 Task: Sort the products by price (highest first).
Action: Mouse moved to (25, 146)
Screenshot: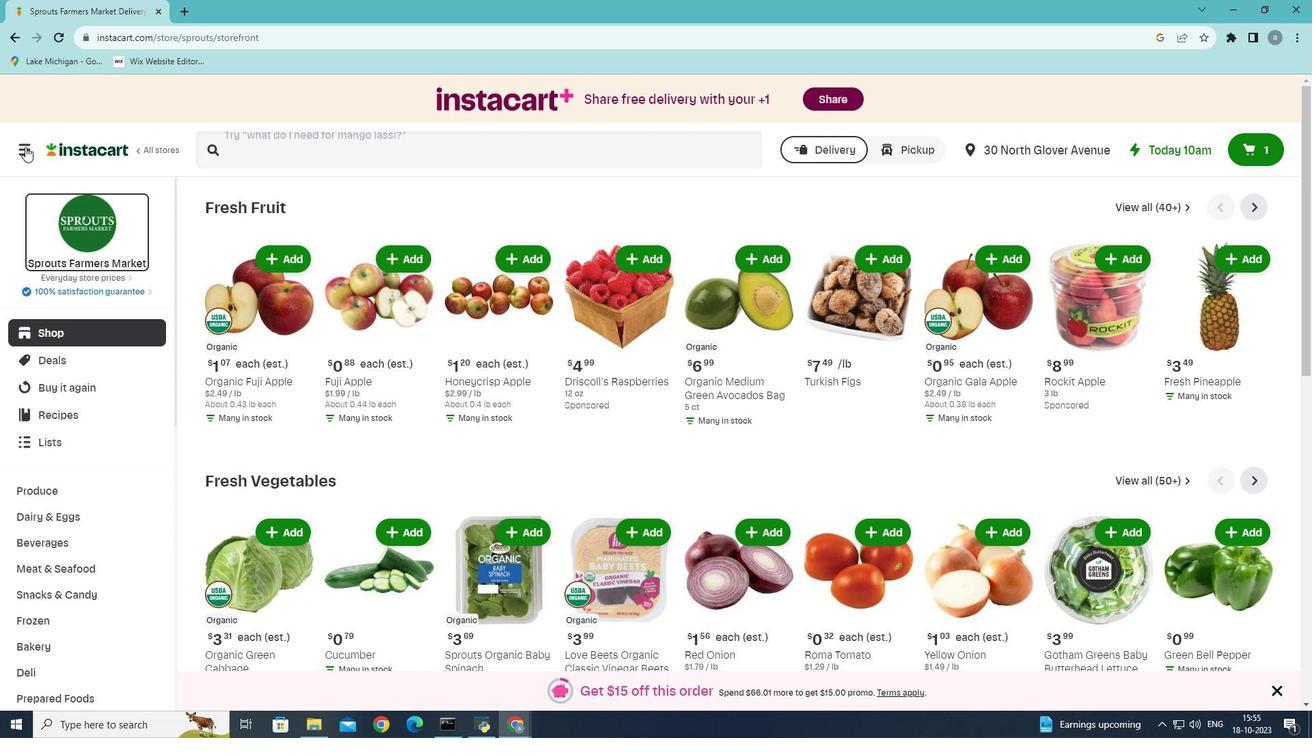 
Action: Mouse pressed left at (25, 146)
Screenshot: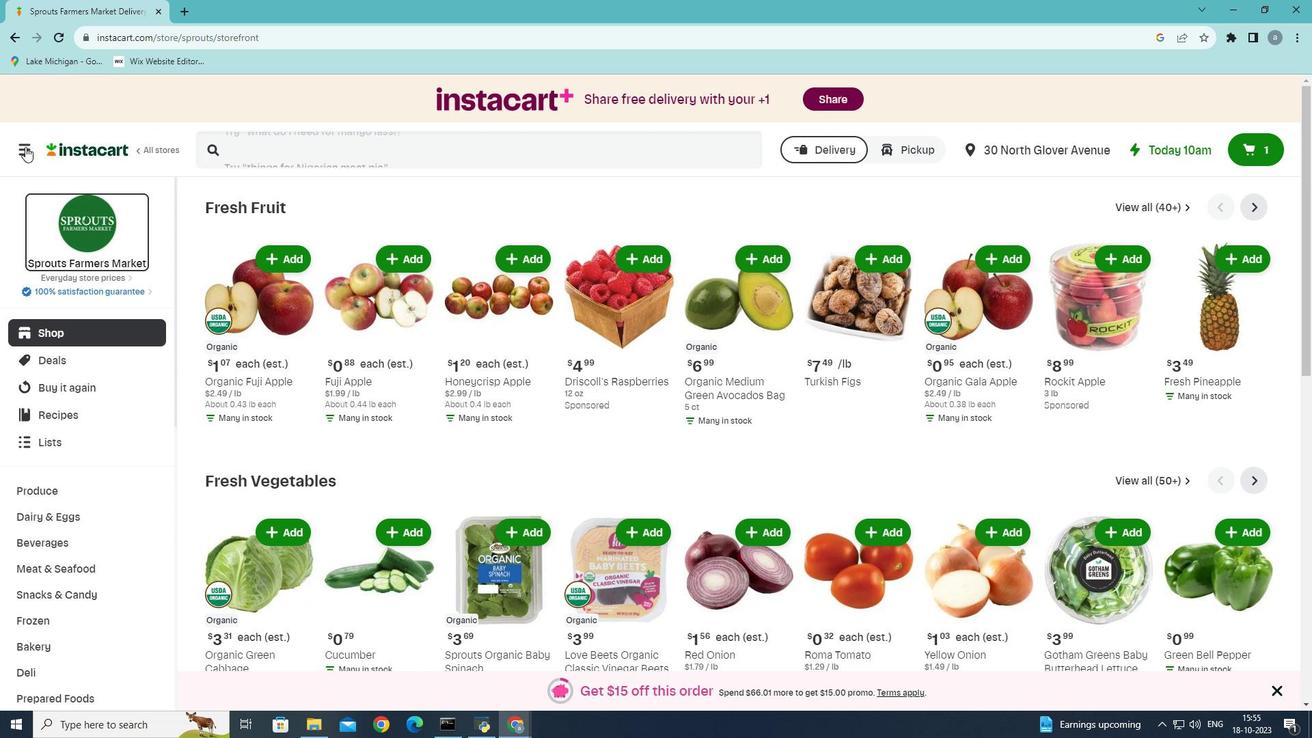 
Action: Mouse moved to (75, 395)
Screenshot: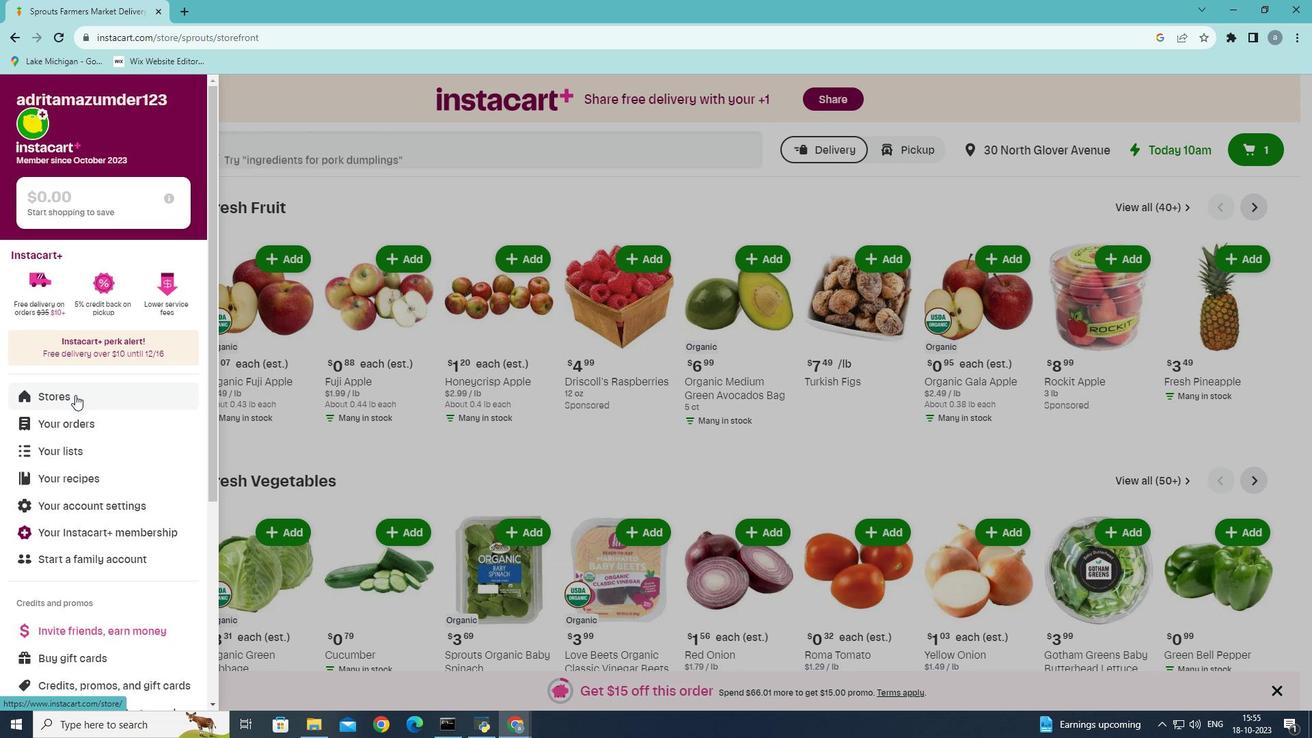 
Action: Mouse pressed left at (75, 395)
Screenshot: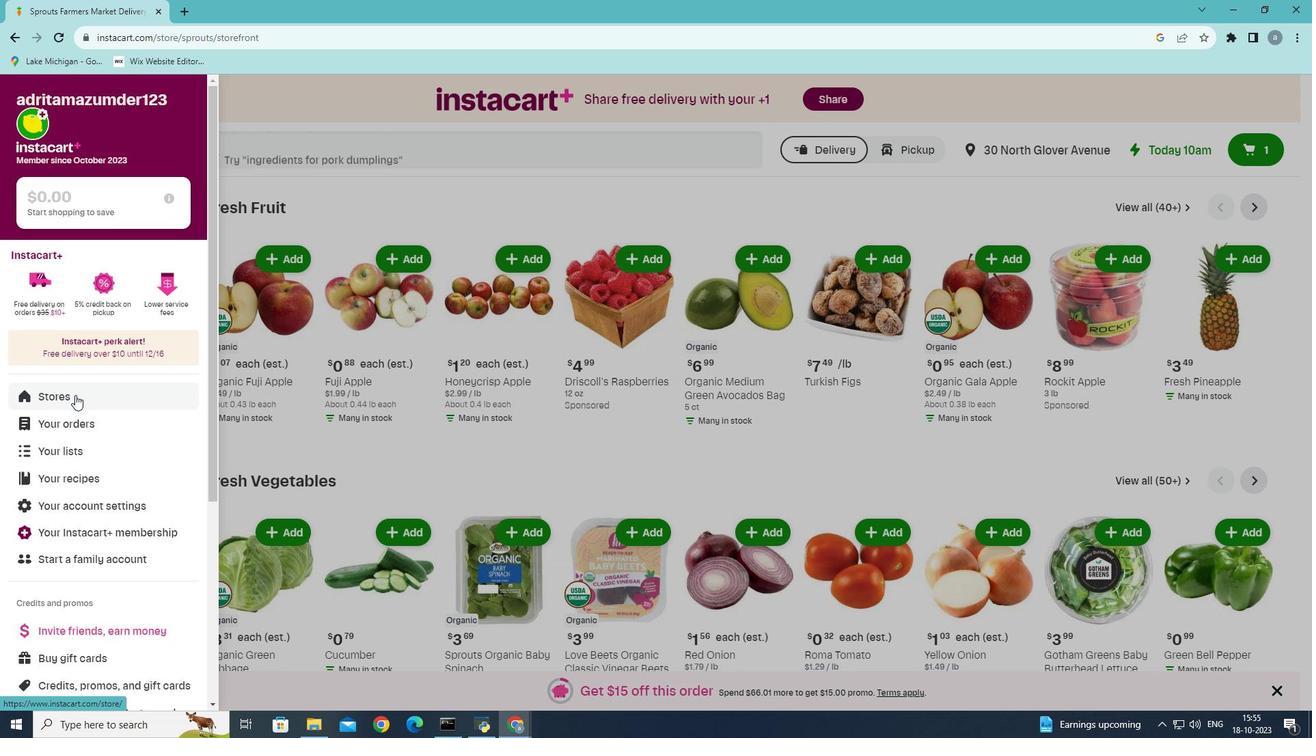 
Action: Mouse moved to (319, 145)
Screenshot: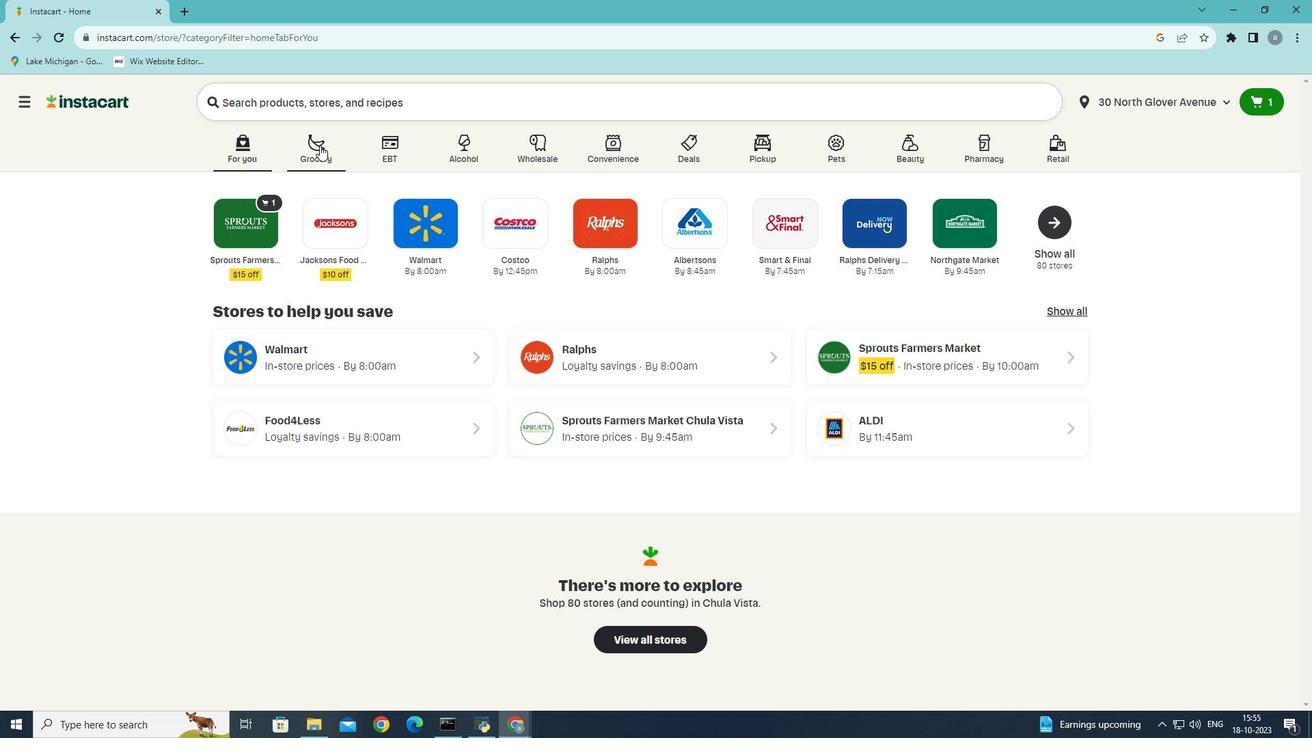 
Action: Mouse pressed left at (319, 145)
Screenshot: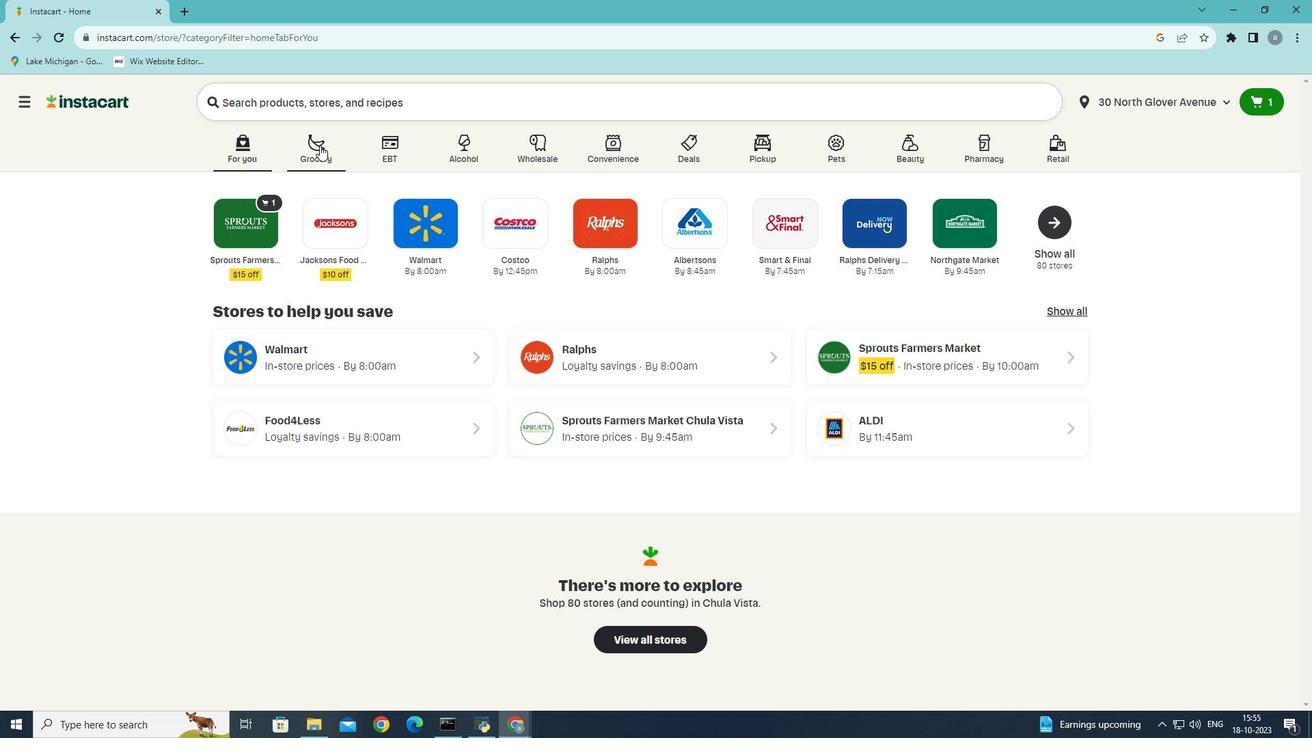 
Action: Mouse moved to (311, 403)
Screenshot: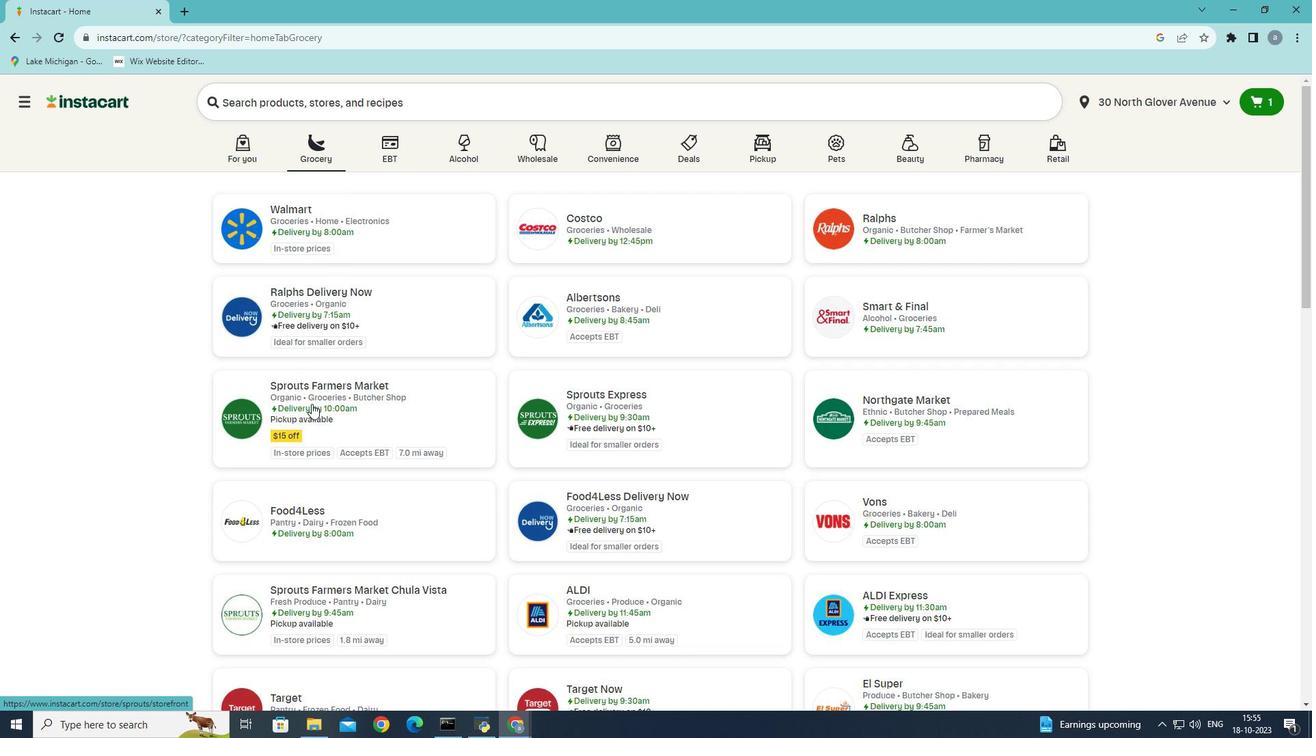 
Action: Mouse pressed left at (311, 403)
Screenshot: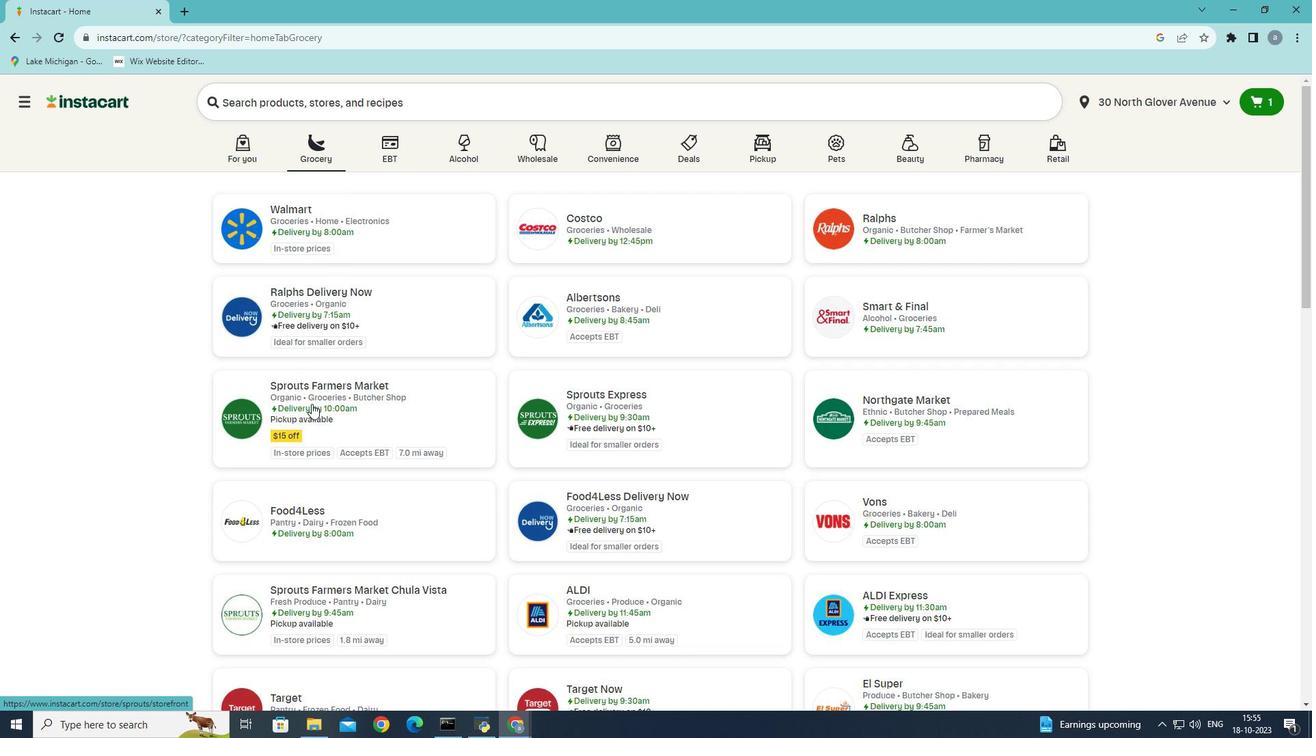 
Action: Mouse moved to (98, 562)
Screenshot: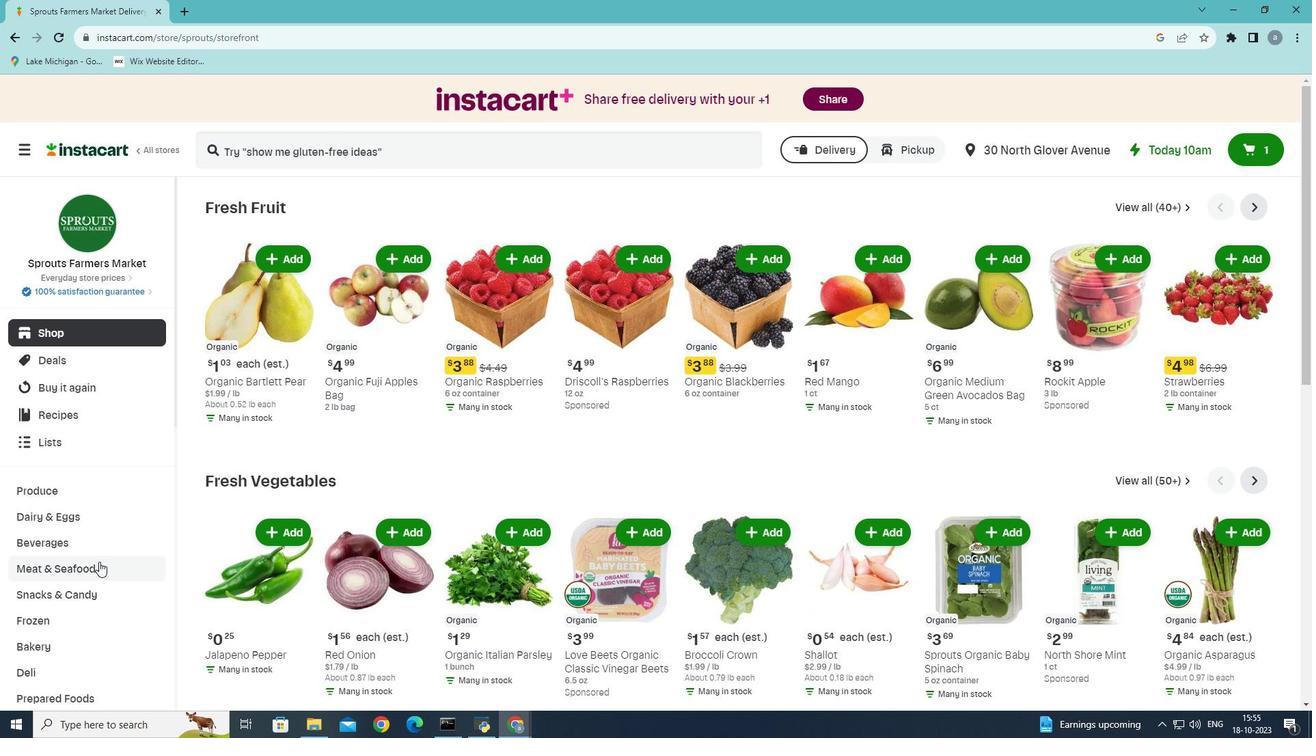 
Action: Mouse pressed left at (98, 562)
Screenshot: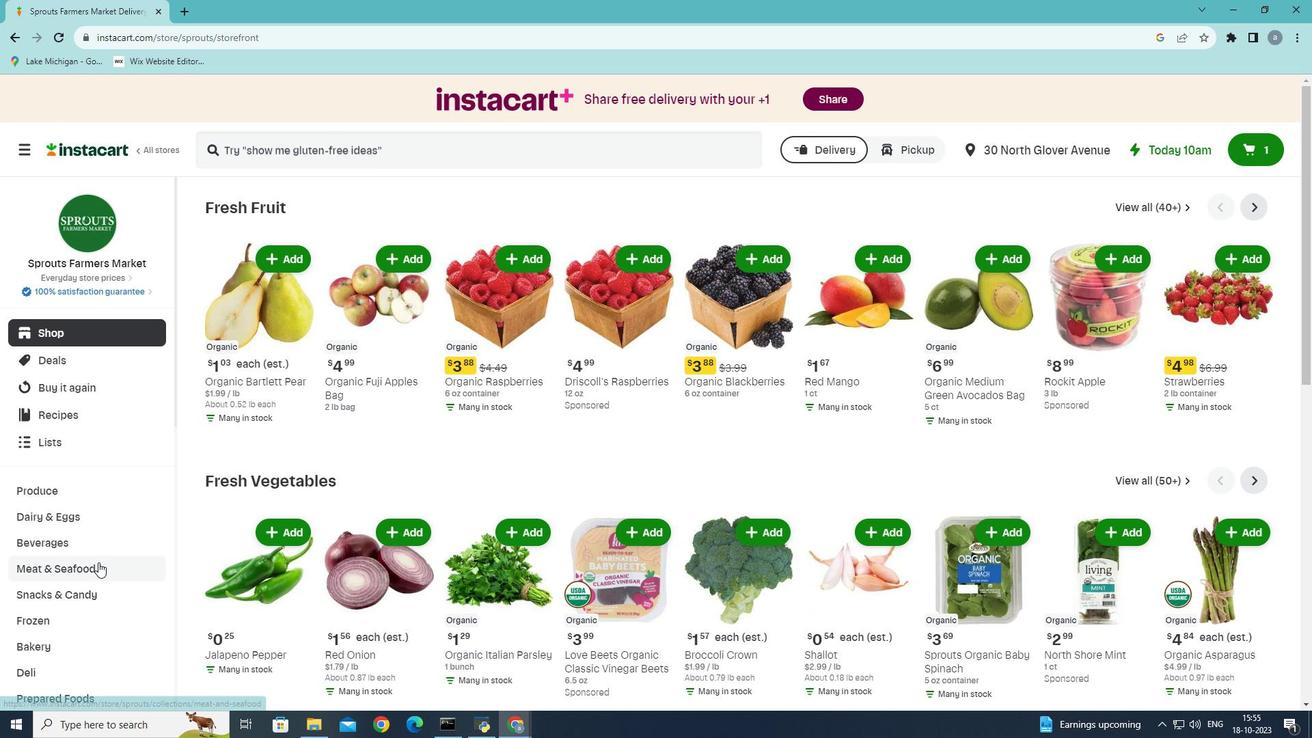 
Action: Mouse moved to (507, 243)
Screenshot: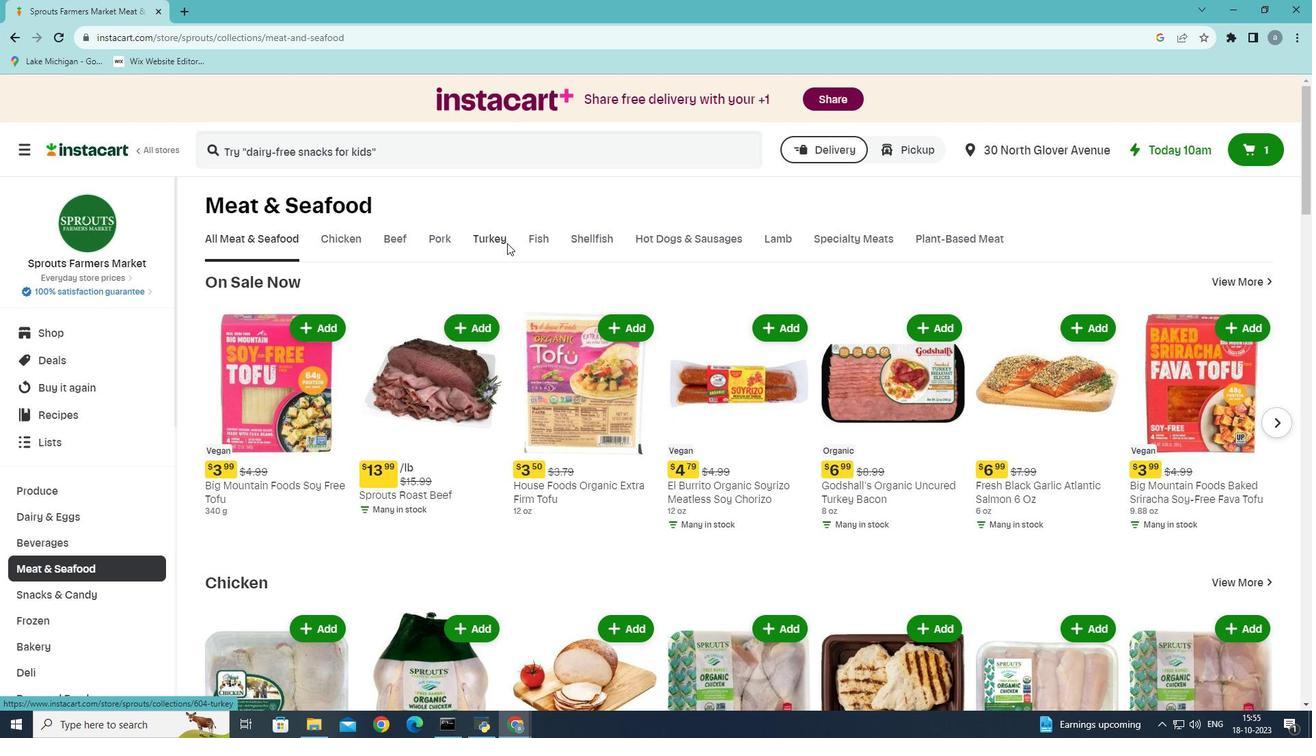 
Action: Mouse pressed left at (507, 243)
Screenshot: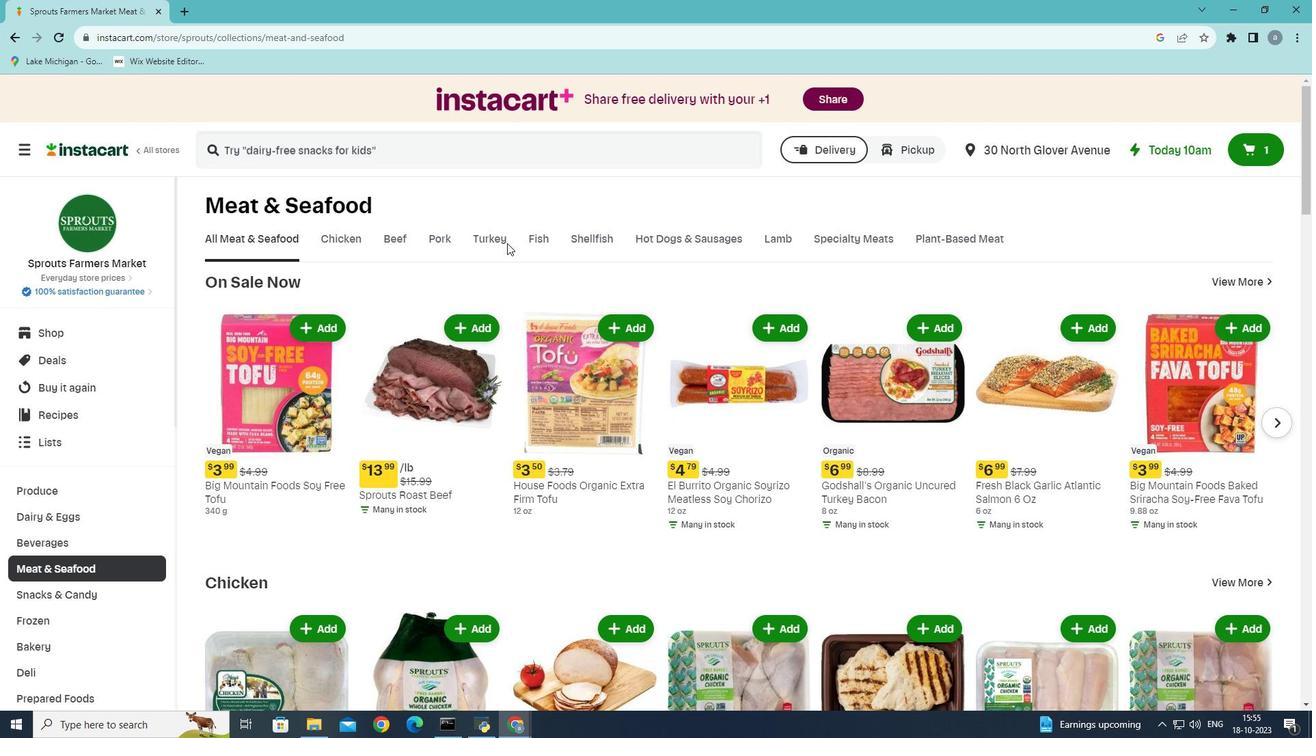 
Action: Mouse moved to (498, 243)
Screenshot: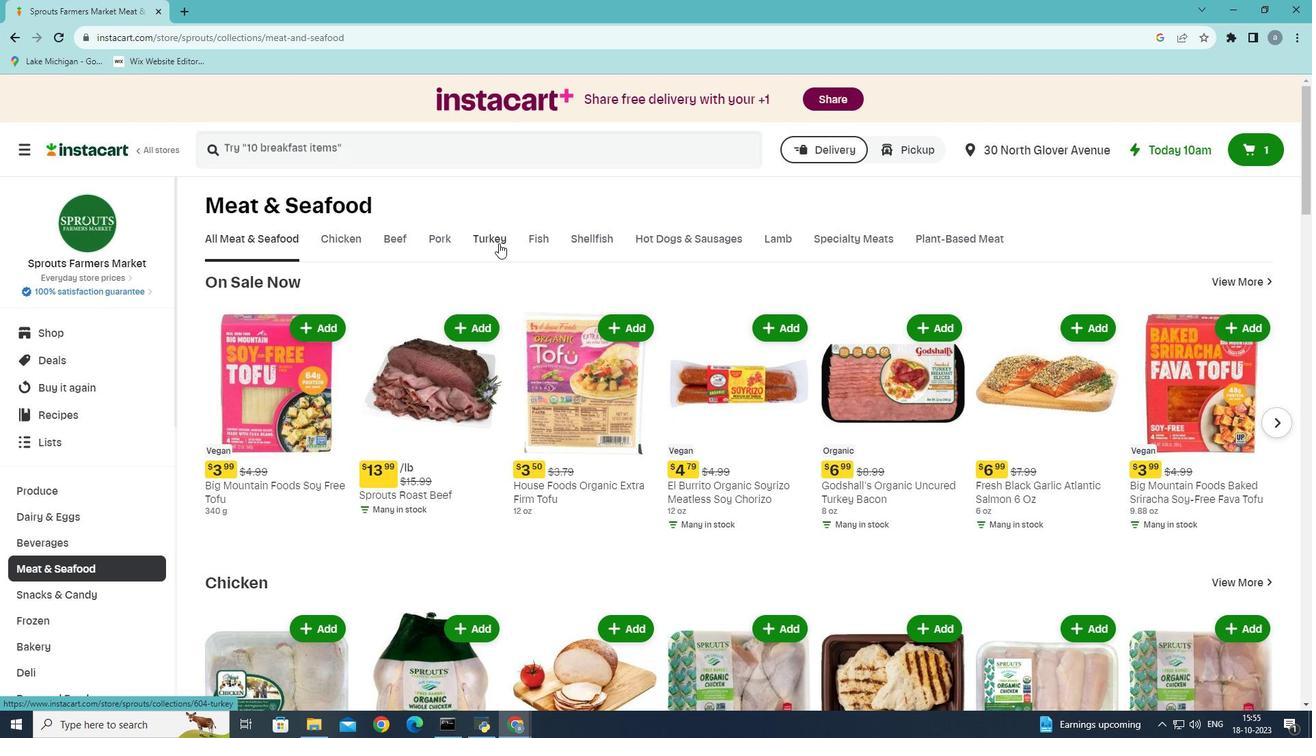
Action: Mouse pressed left at (498, 243)
Screenshot: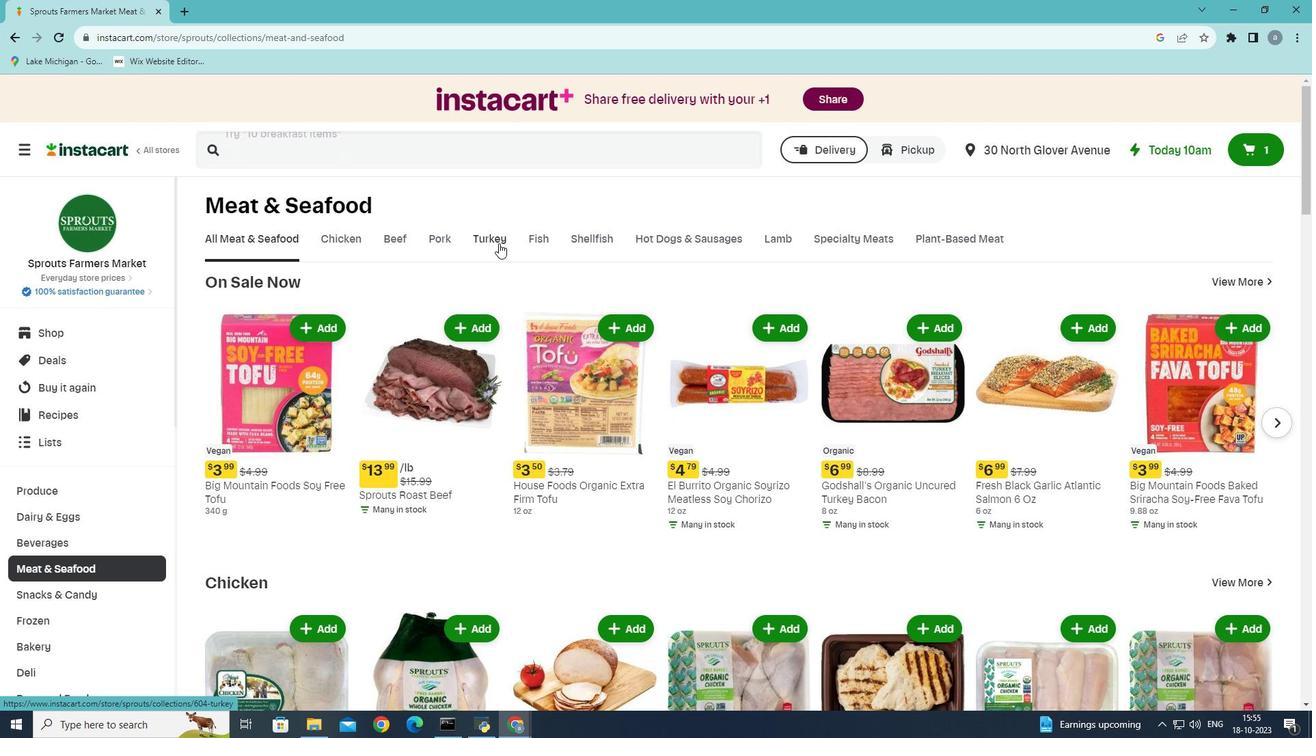 
Action: Mouse moved to (465, 292)
Screenshot: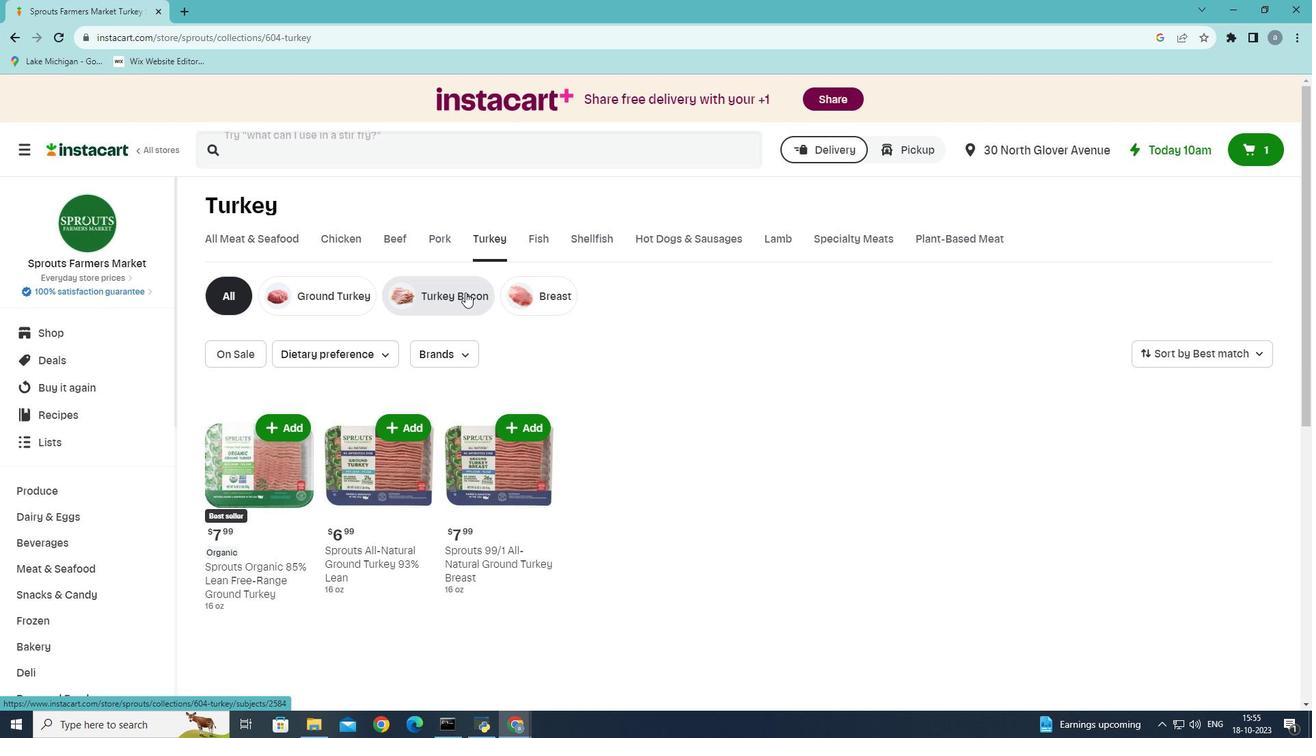 
Action: Mouse pressed left at (465, 292)
Screenshot: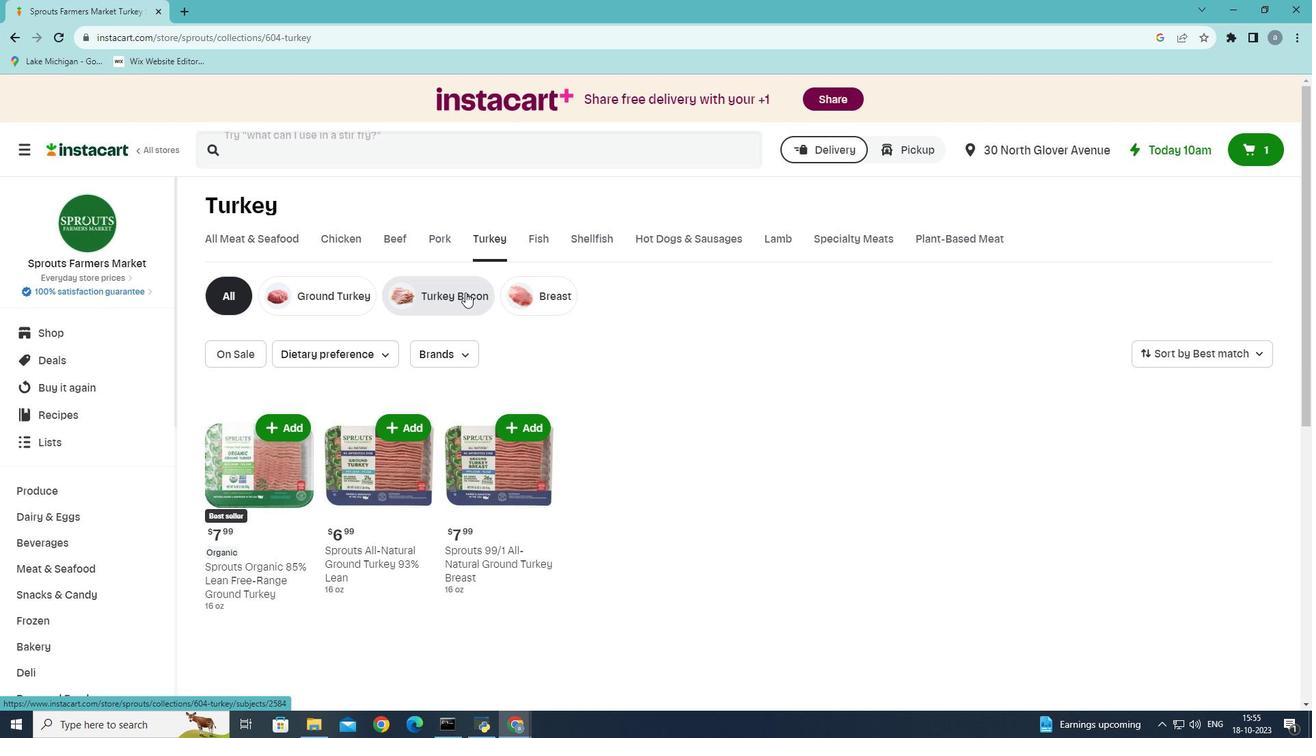 
Action: Mouse moved to (1258, 353)
Screenshot: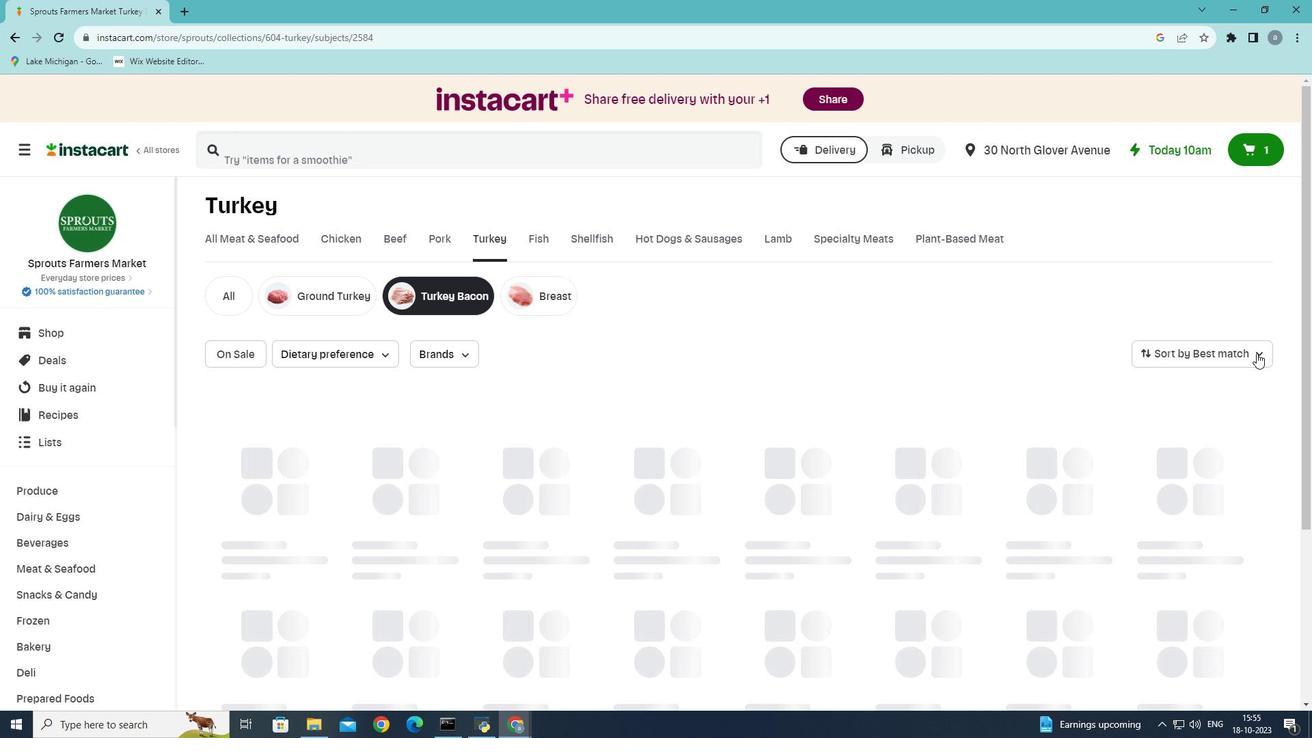 
Action: Mouse pressed left at (1258, 353)
Screenshot: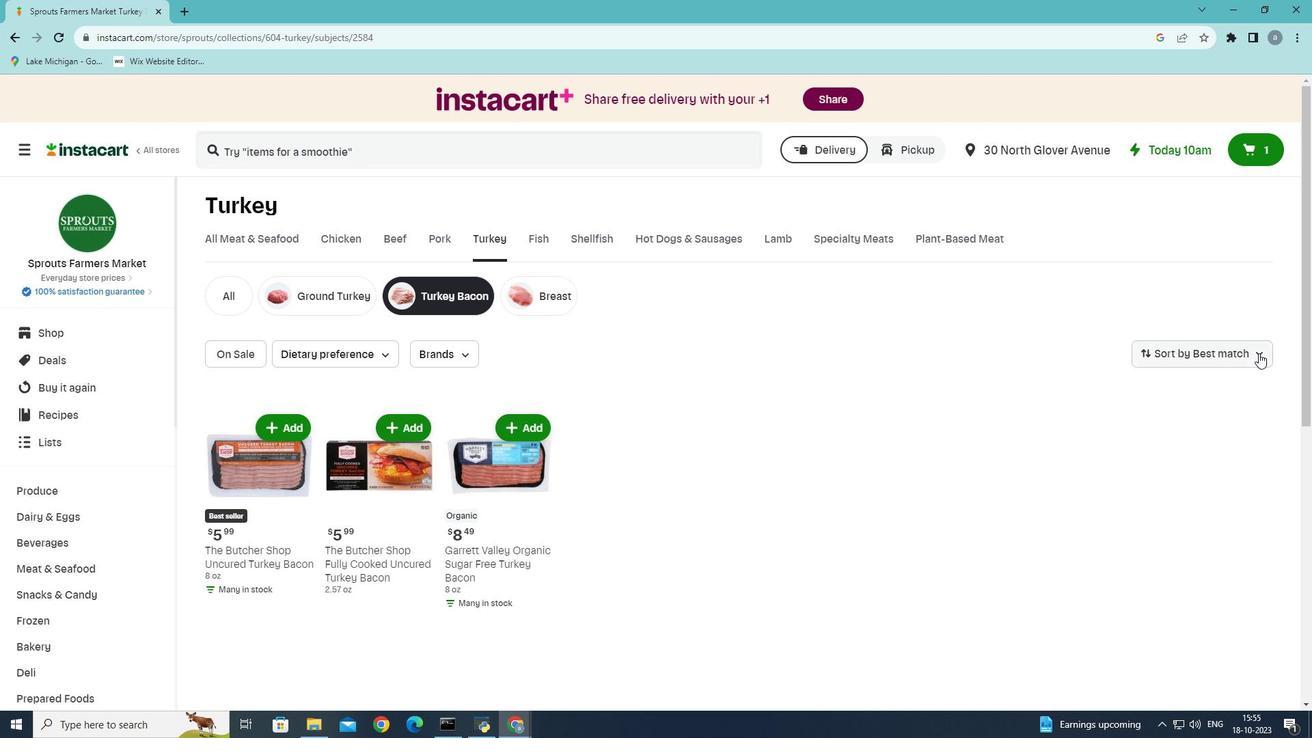
Action: Mouse moved to (1250, 446)
Screenshot: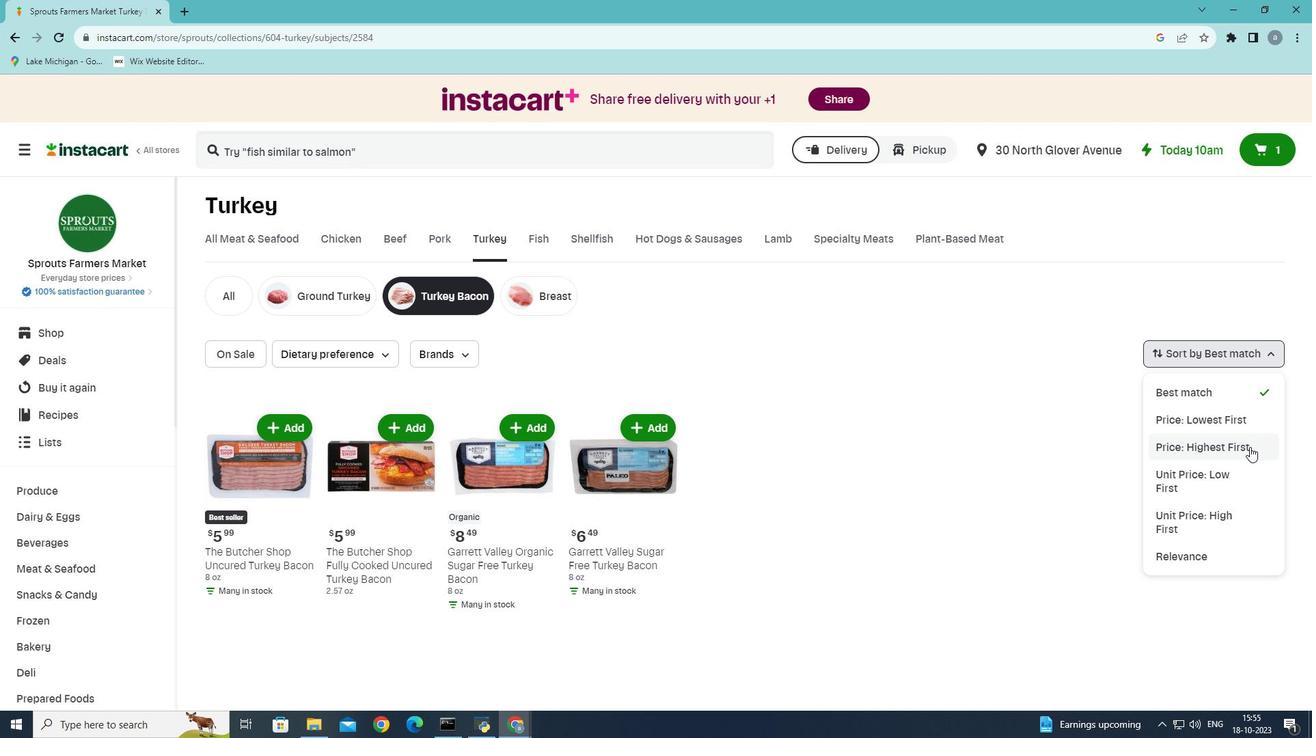
Action: Mouse pressed left at (1250, 446)
Screenshot: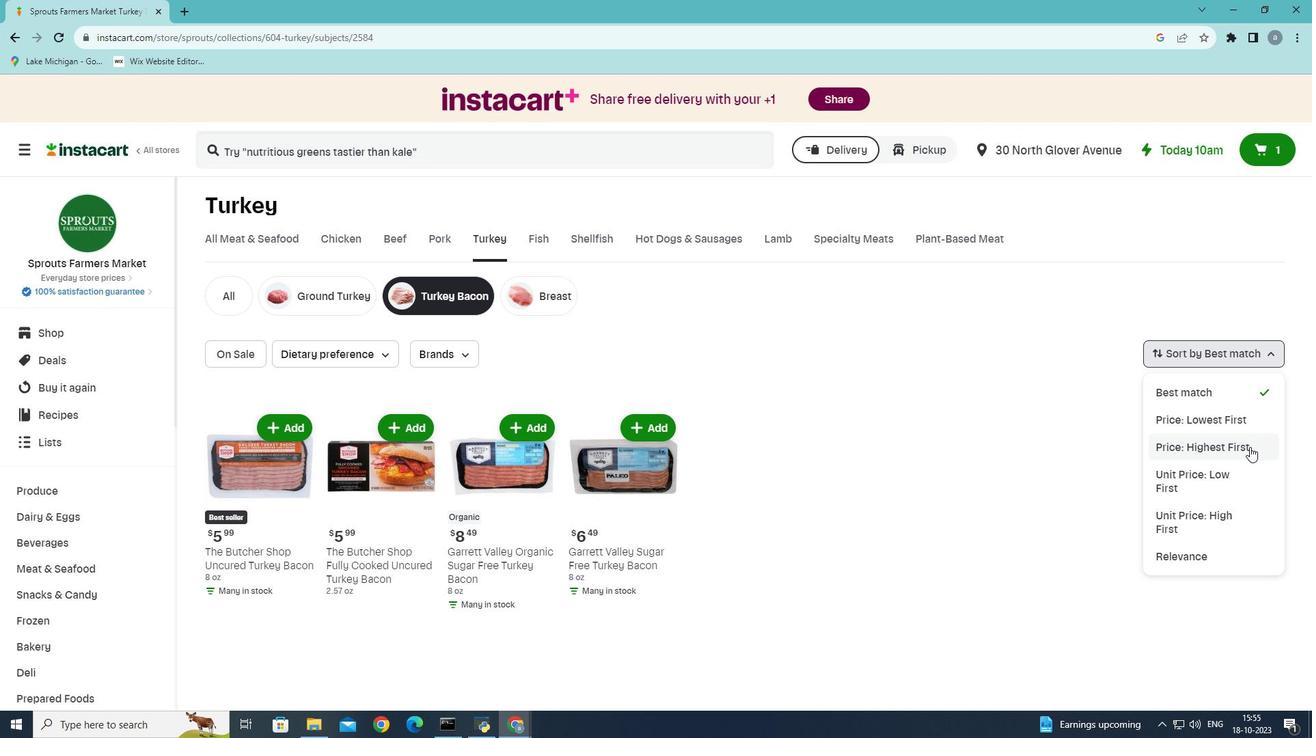 
Action: Mouse moved to (1248, 446)
Screenshot: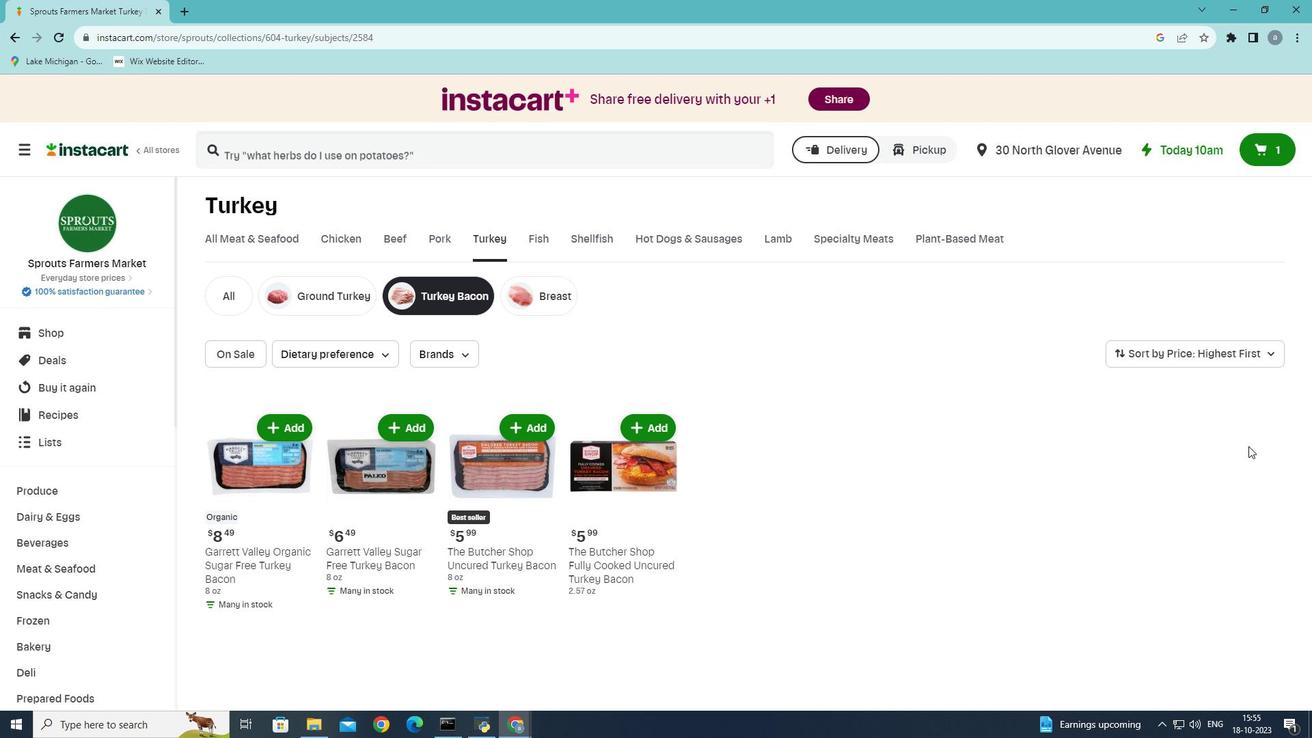 
